 Task: Change scribble  line  to dashed.
Action: Mouse moved to (461, 369)
Screenshot: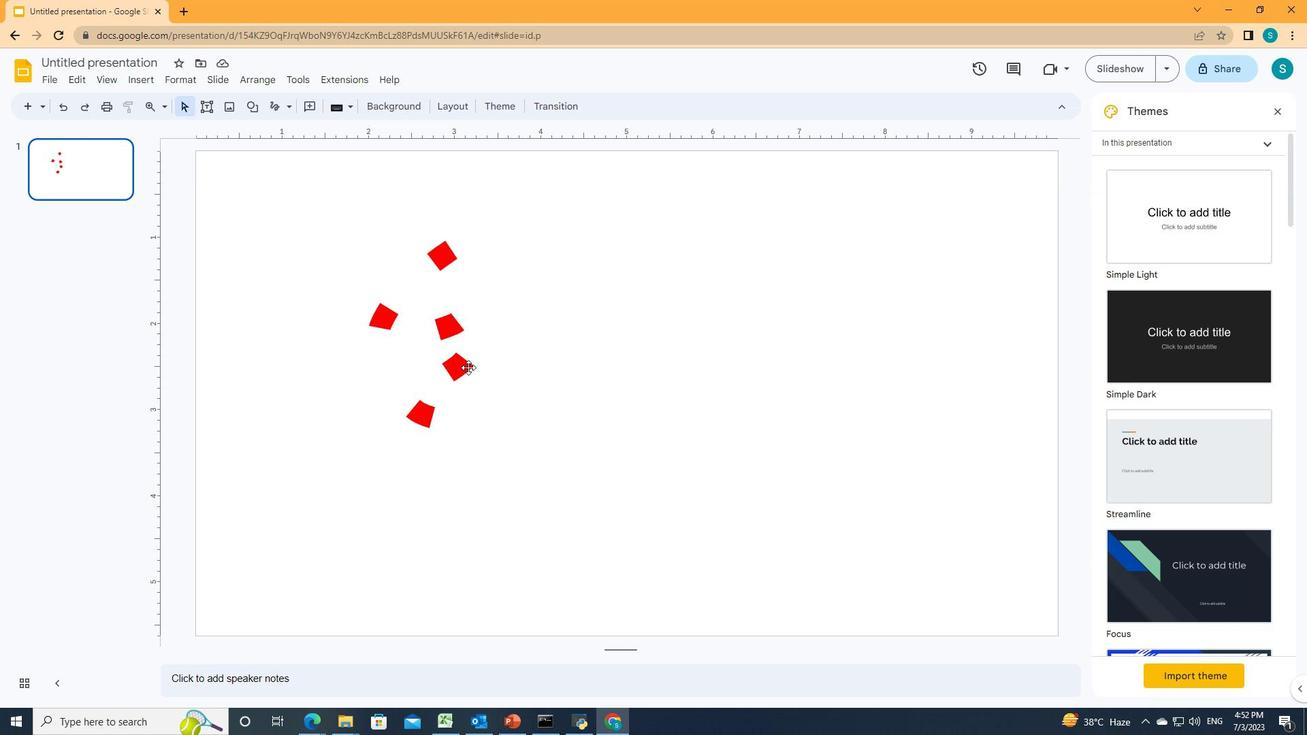 
Action: Mouse pressed left at (461, 369)
Screenshot: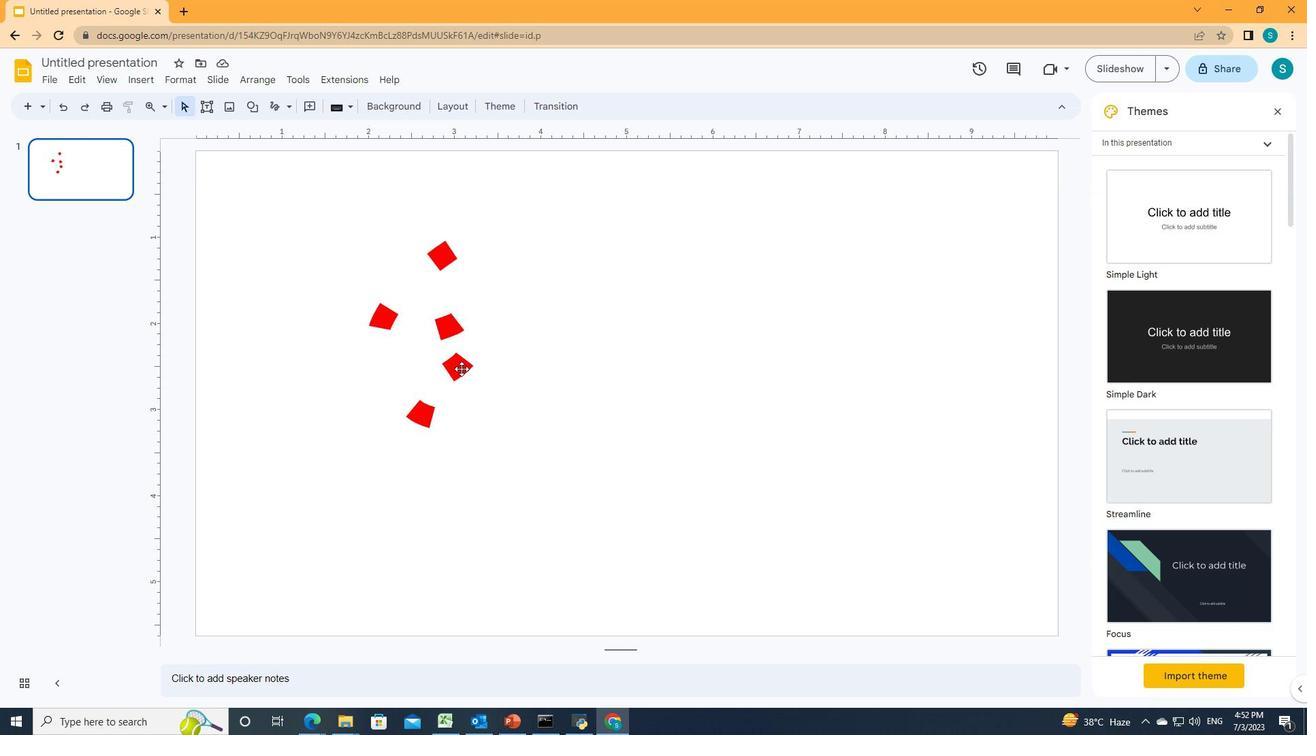 
Action: Mouse moved to (349, 102)
Screenshot: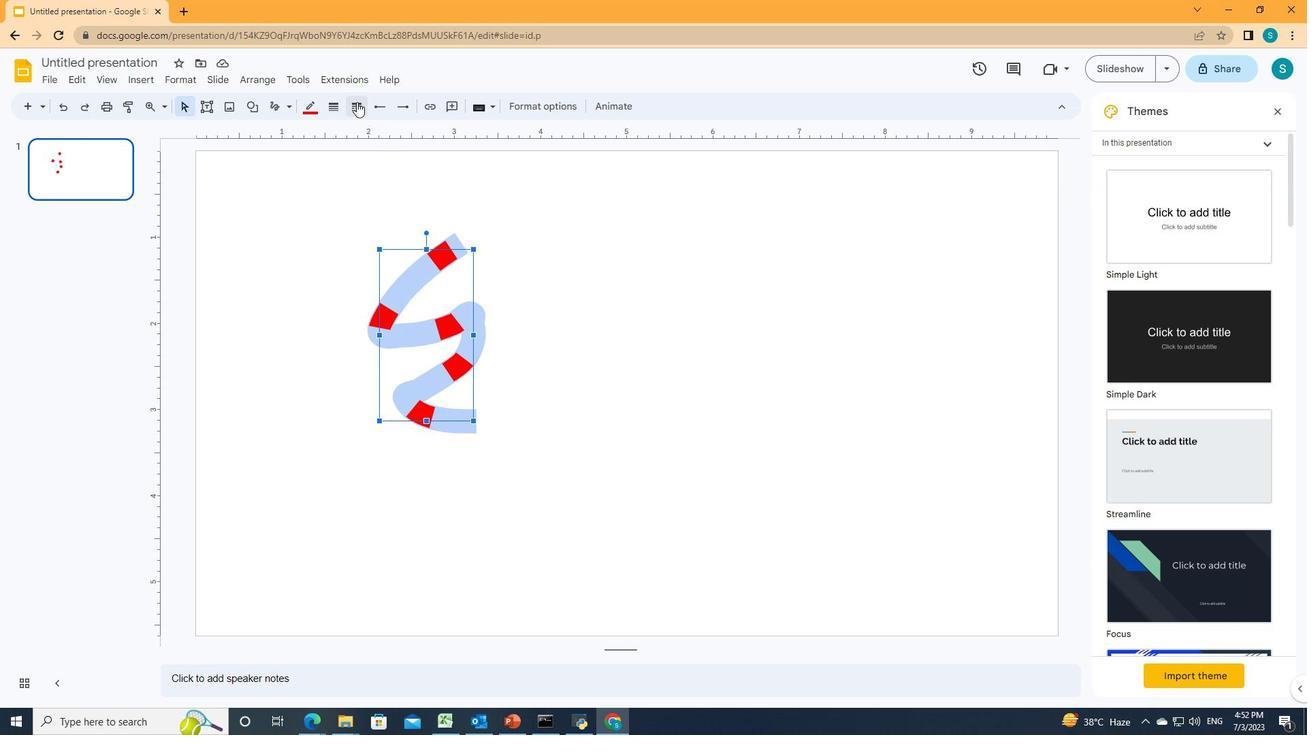 
Action: Mouse pressed left at (349, 102)
Screenshot: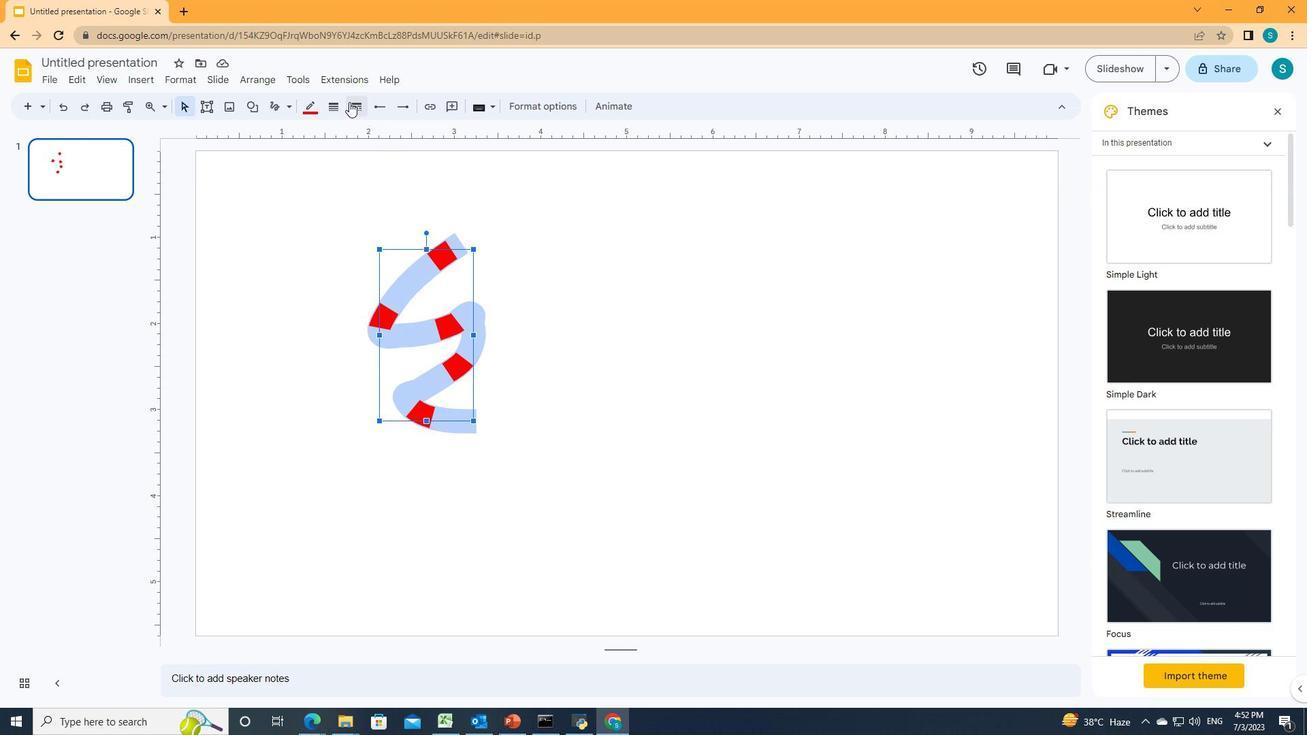 
Action: Mouse moved to (363, 170)
Screenshot: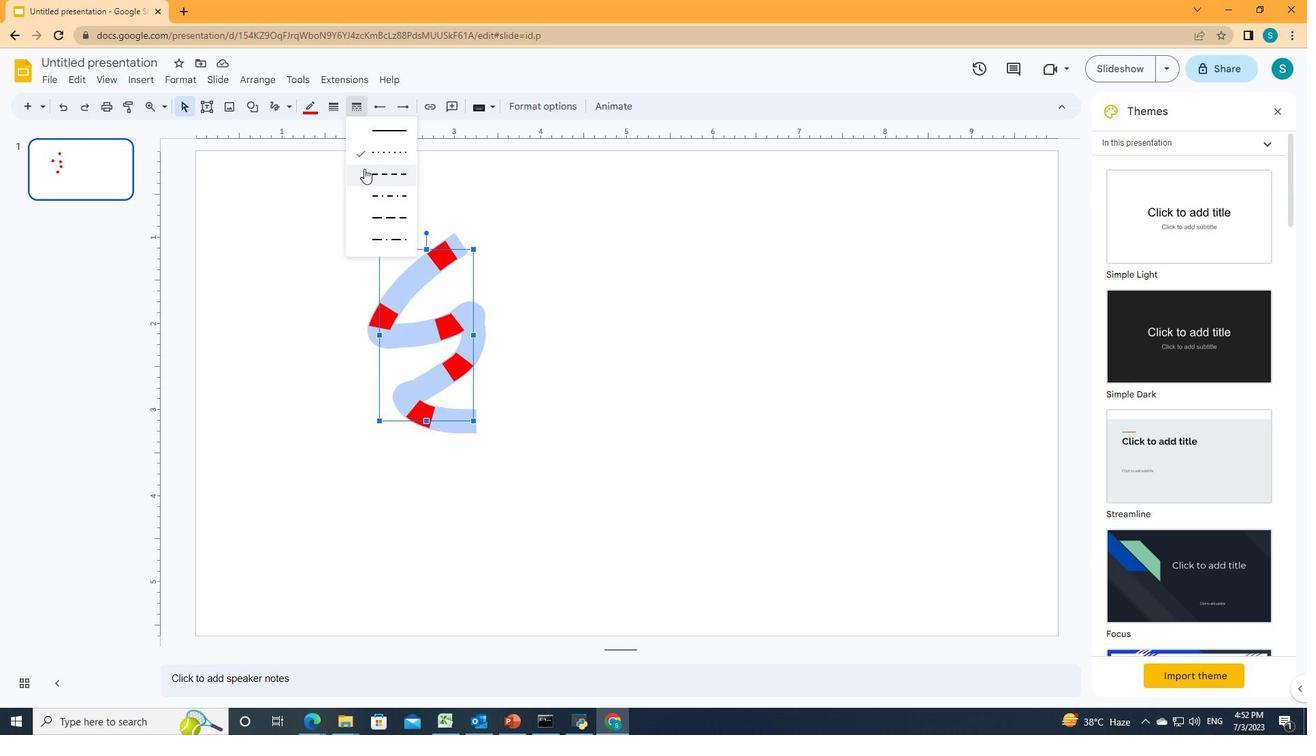 
Action: Mouse pressed left at (363, 170)
Screenshot: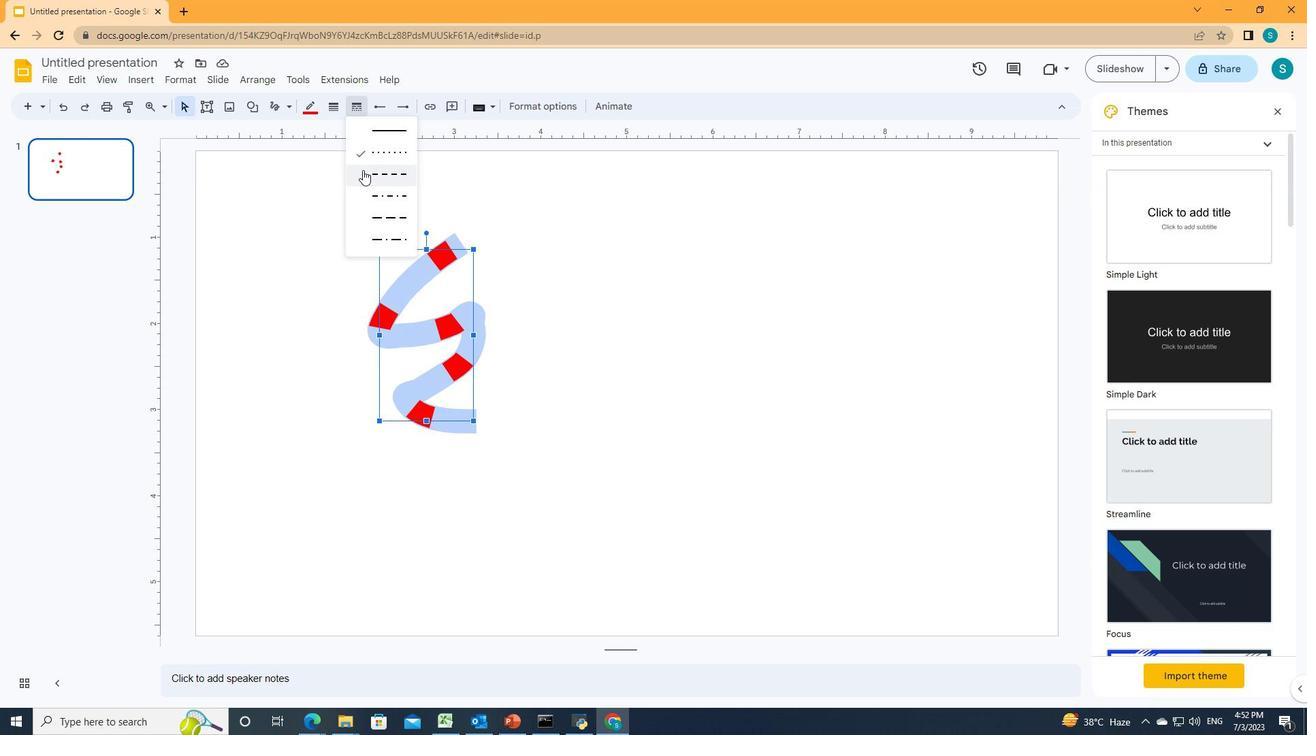 
Action: Mouse moved to (528, 277)
Screenshot: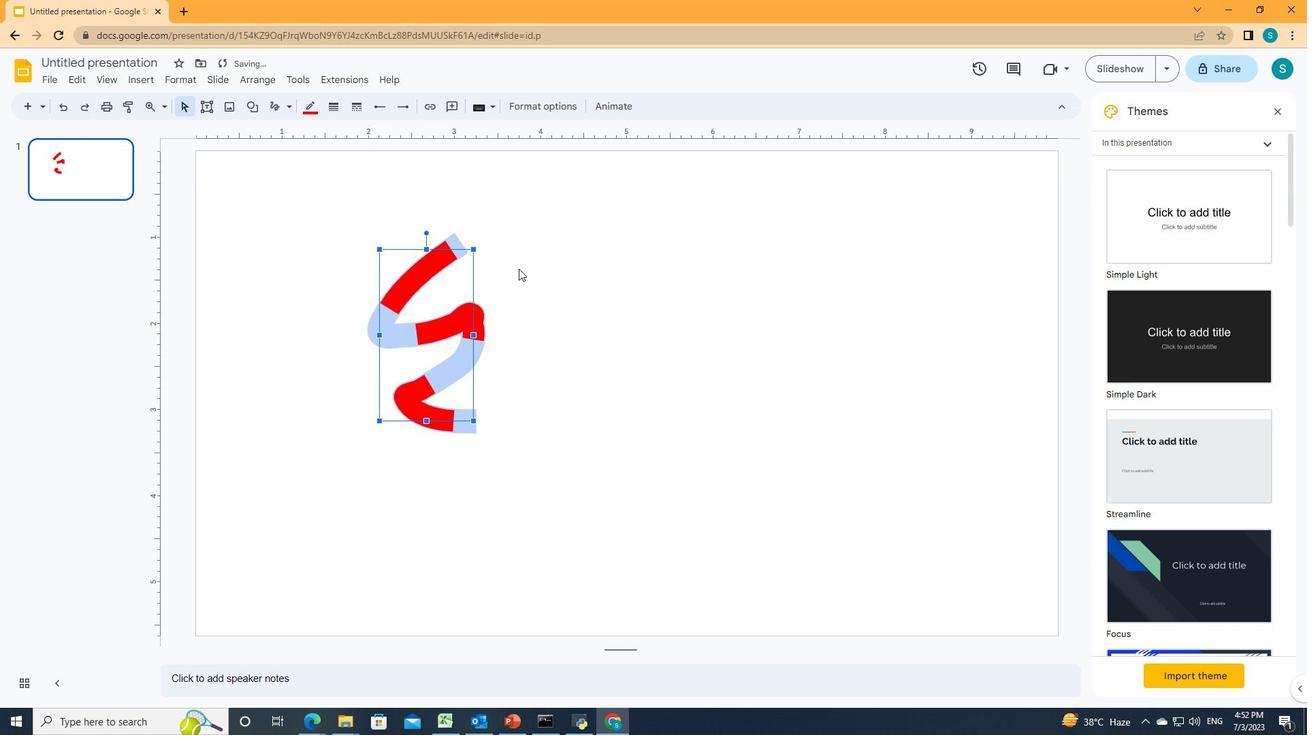 
